 Task: Create a section Breakaway and in the section, add a milestone Cloud Backup and Recovery Planning in the project AgileExpert
Action: Mouse moved to (71, 372)
Screenshot: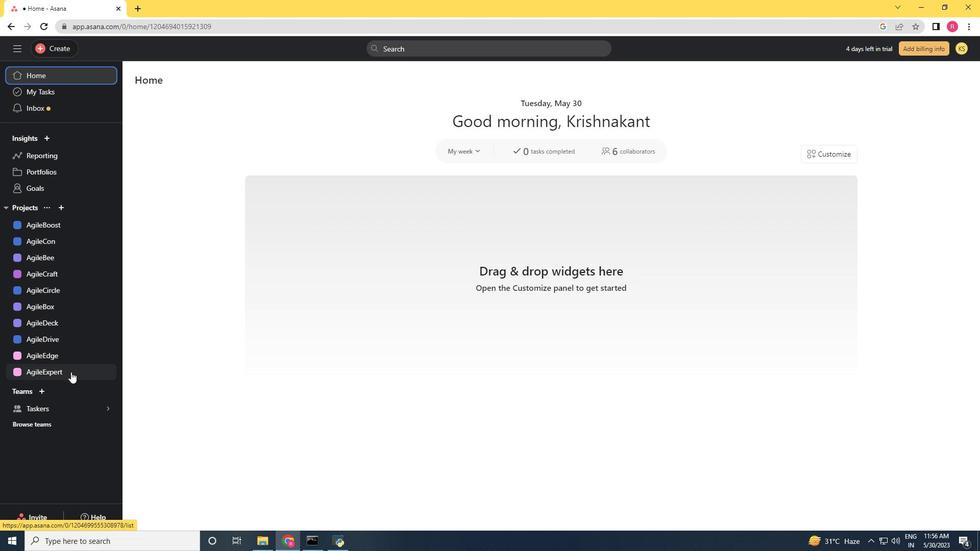 
Action: Mouse pressed left at (71, 372)
Screenshot: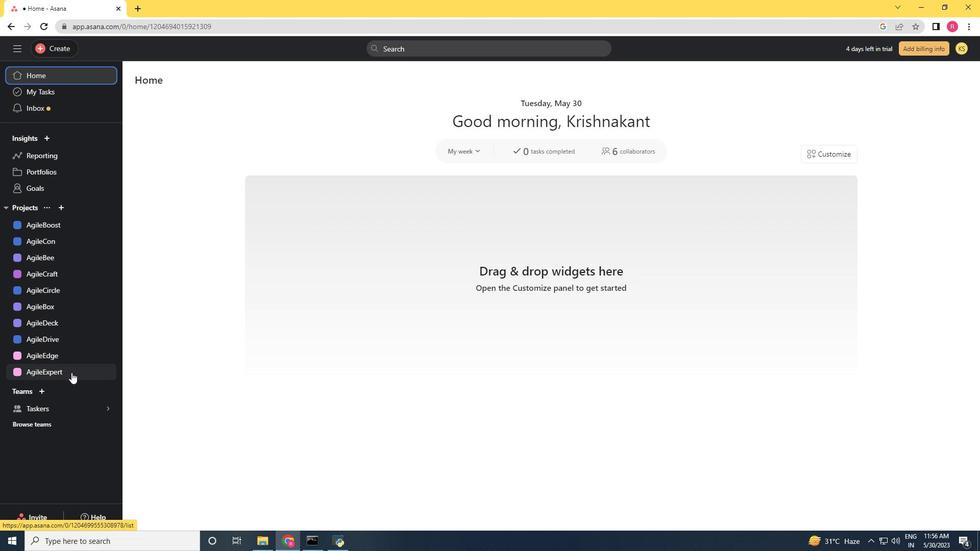 
Action: Mouse moved to (186, 405)
Screenshot: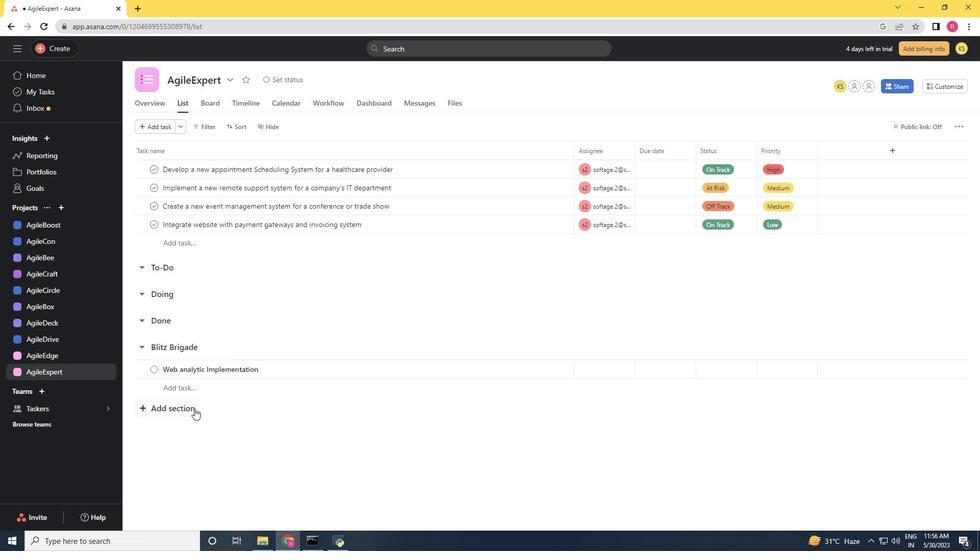
Action: Mouse pressed left at (186, 405)
Screenshot: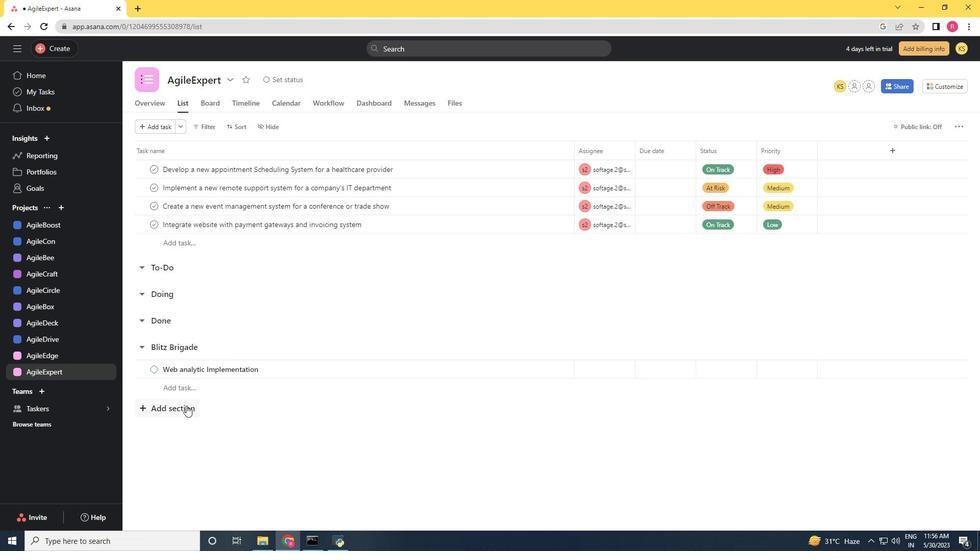 
Action: Key pressed <Key.shift><Key.shift><Key.shift><Key.shift>Breakaway<Key.enter><Key.shift><Key.shift><Key.shift><Key.shift><Key.shift><Key.shift><Key.shift><Key.shift><Key.shift><Key.shift><Key.shift><Key.shift><Key.shift><Key.shift><Key.shift><Key.shift><Key.shift><Key.shift><Key.shift><Key.shift><Key.shift><Key.shift><Key.shift><Key.shift><Key.shift><Key.shift><Key.shift><Key.shift><Key.shift><Key.shift><Key.shift><Key.shift><Key.shift><Key.shift><Key.shift><Key.shift><Key.shift><Key.shift><Key.shift><Key.shift><Key.shift><Key.shift><Key.shift><Key.shift><Key.shift><Key.shift><Key.shift>Cloud<Key.space><Key.shift><Key.shift><Key.shift><Key.shift><Key.shift><Key.shift><Key.shift><Key.shift><Key.shift><Key.shift><Key.shift><Key.shift><Key.shift><Key.shift><Key.shift><Key.shift><Key.shift><Key.shift><Key.shift><Key.shift><Key.shift><Key.shift><Key.shift><Key.shift><Key.shift><Key.shift><Key.shift><Key.shift><Key.shift><Key.shift><Key.shift><Key.shift><Key.shift><Key.shift><Key.shift><Key.shift><Key.shift><Key.shift><Key.shift><Key.shift><Key.shift><Key.shift>Backup<Key.space>and<Key.space><Key.shift>Recovry<Key.space><Key.backspace><Key.backspace><Key.backspace>ery<Key.space><Key.shift>Planning
Screenshot: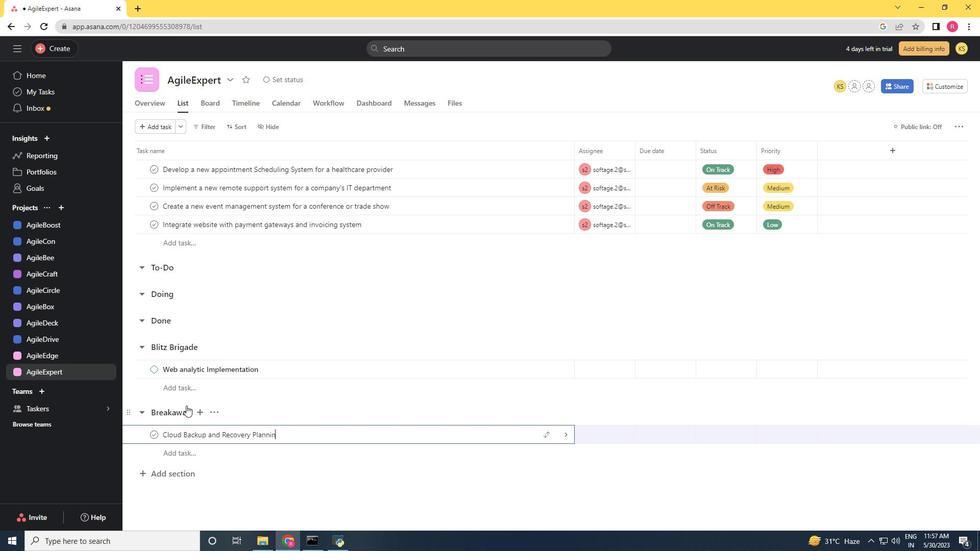 
Action: Mouse moved to (299, 435)
Screenshot: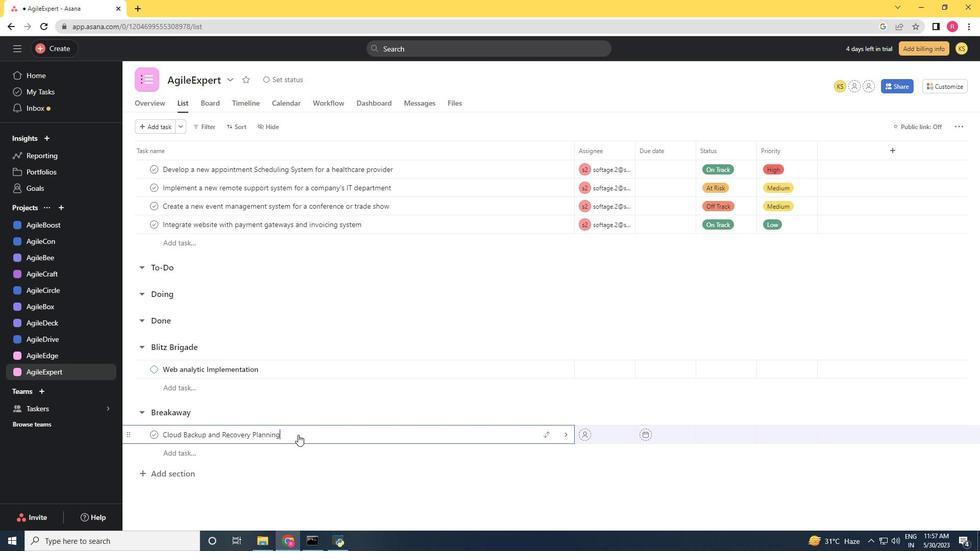 
Action: Mouse pressed right at (299, 435)
Screenshot: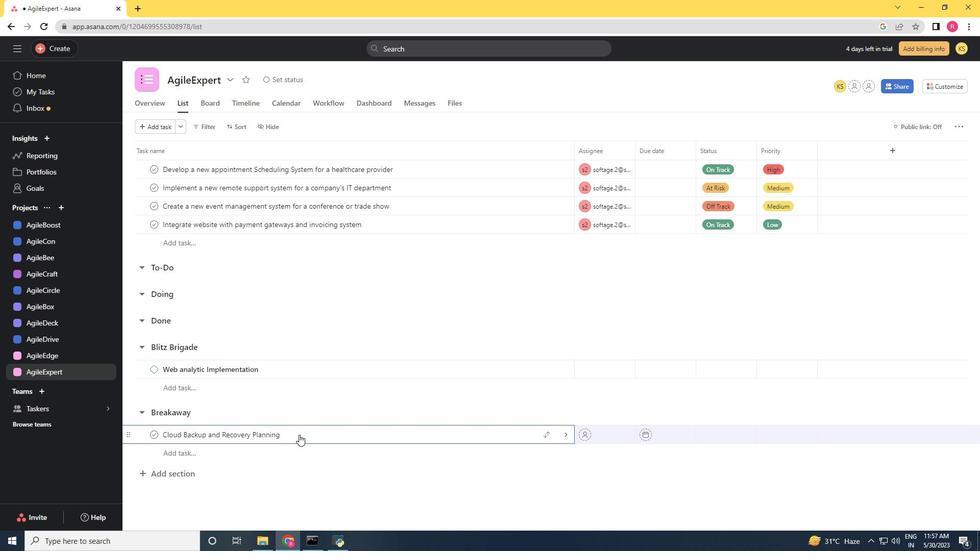 
Action: Mouse moved to (343, 383)
Screenshot: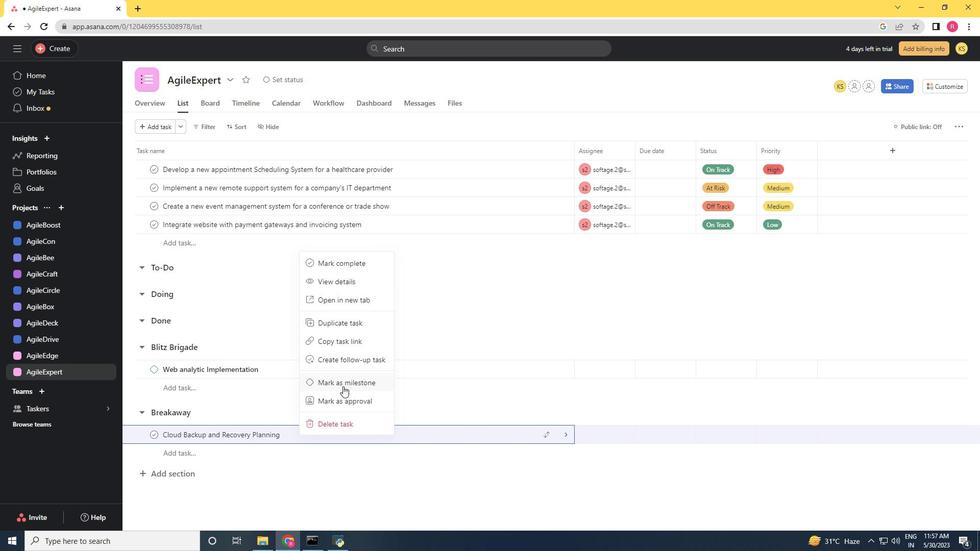 
Action: Mouse pressed left at (343, 383)
Screenshot: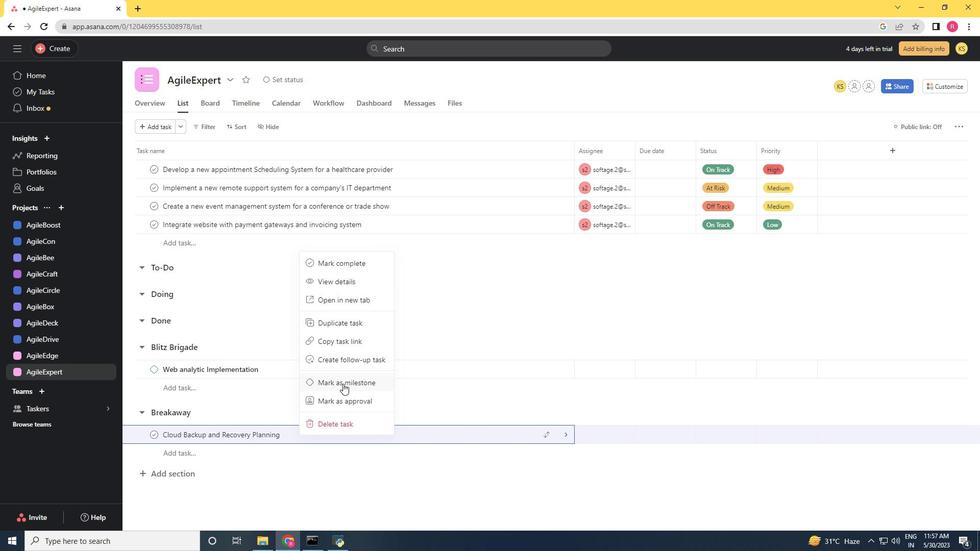 
